 Task: Create a schedule automation trigger every 4 month on the 1 at 05:00 PM starting on July 1, 2025.
Action: Mouse moved to (894, 263)
Screenshot: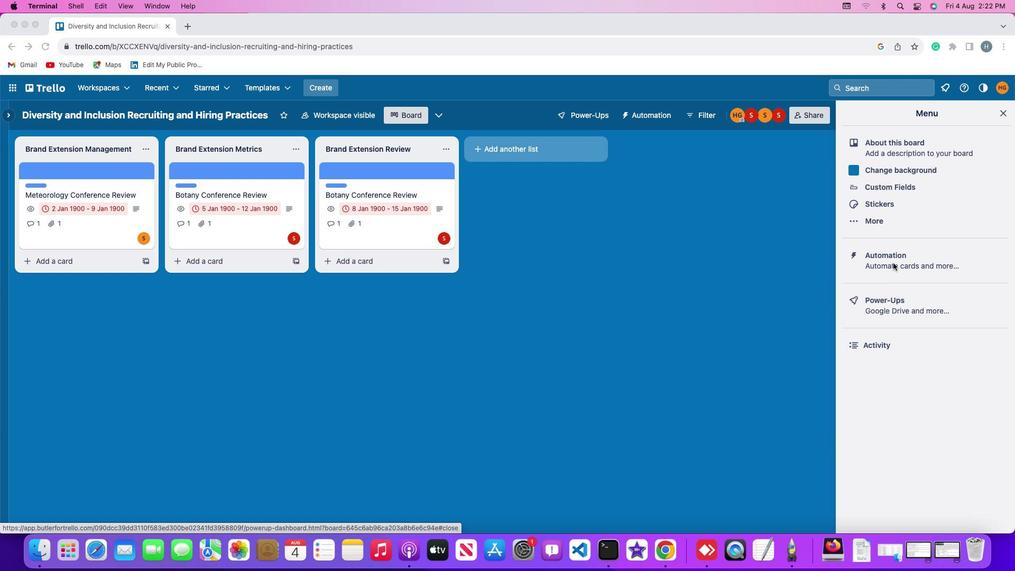 
Action: Mouse pressed left at (894, 263)
Screenshot: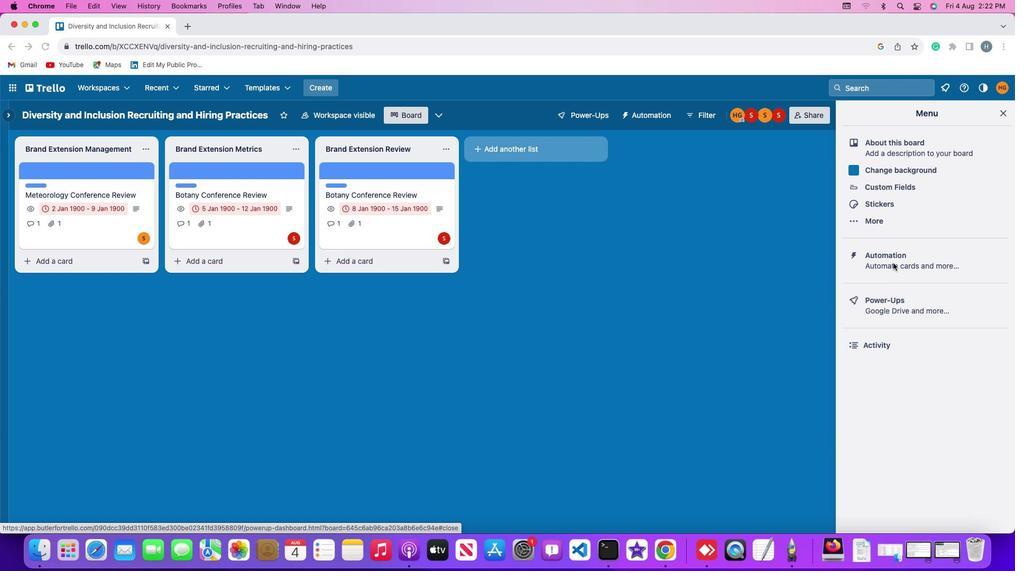 
Action: Mouse moved to (894, 263)
Screenshot: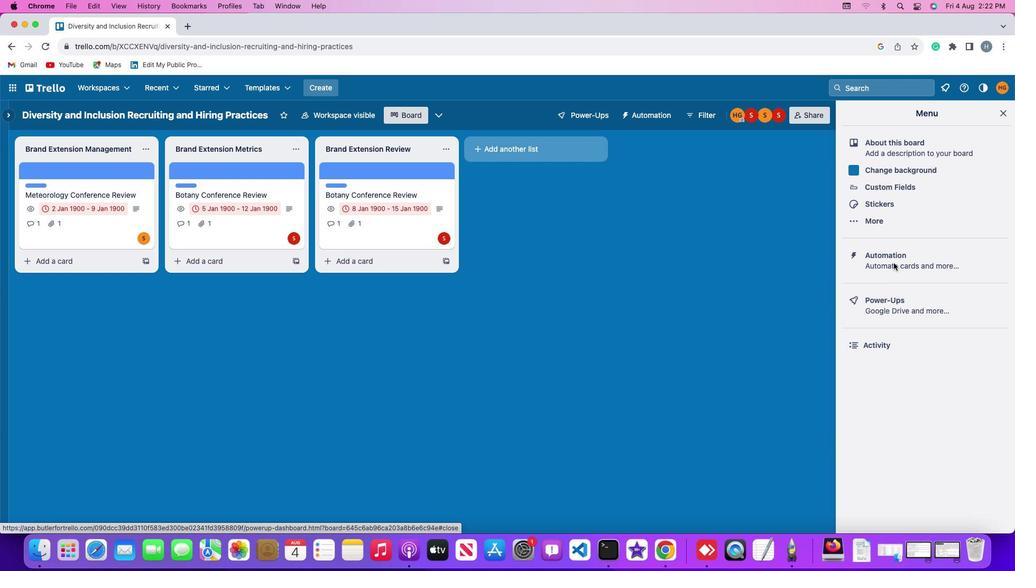 
Action: Mouse pressed left at (894, 263)
Screenshot: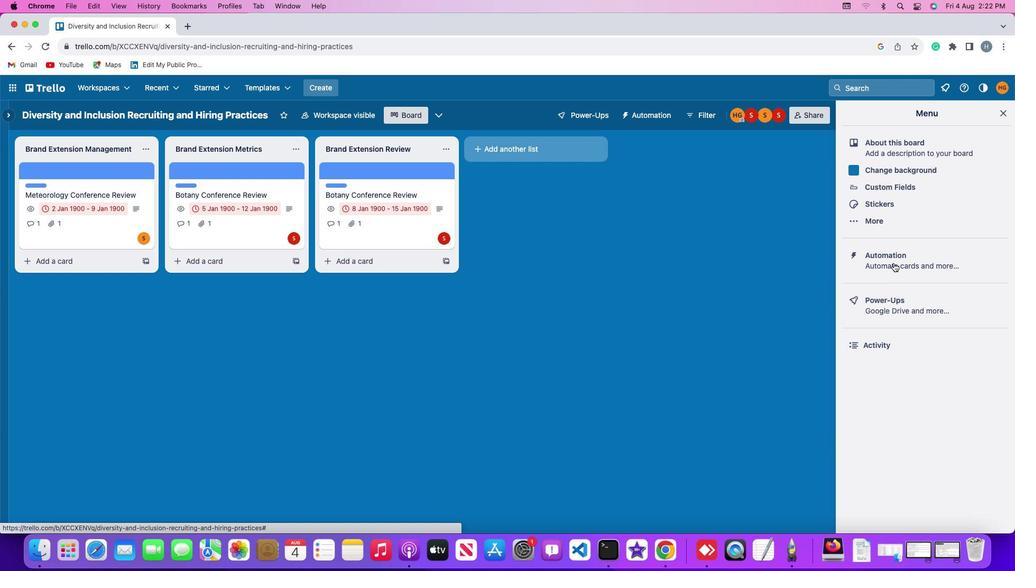
Action: Mouse moved to (60, 229)
Screenshot: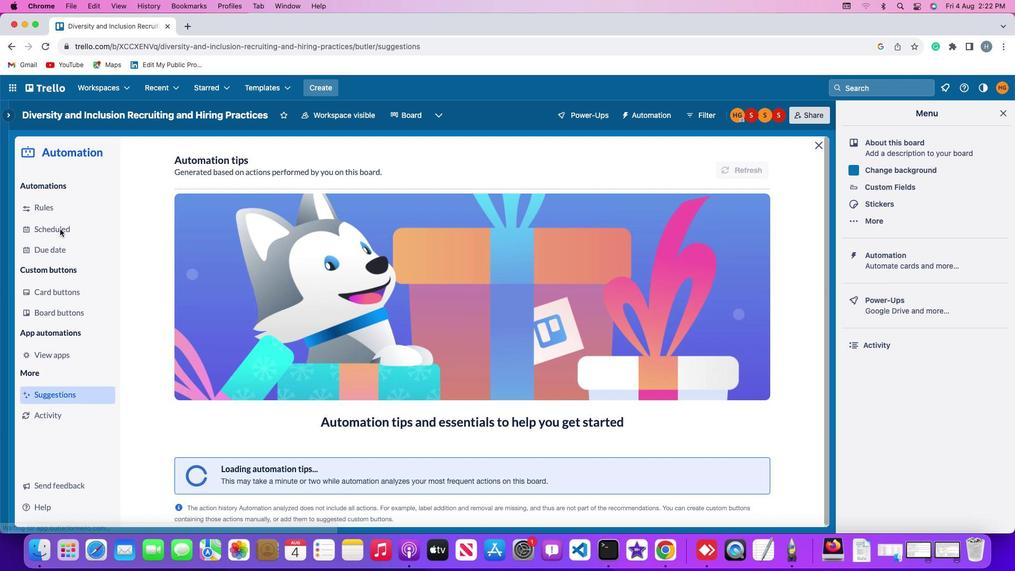 
Action: Mouse pressed left at (60, 229)
Screenshot: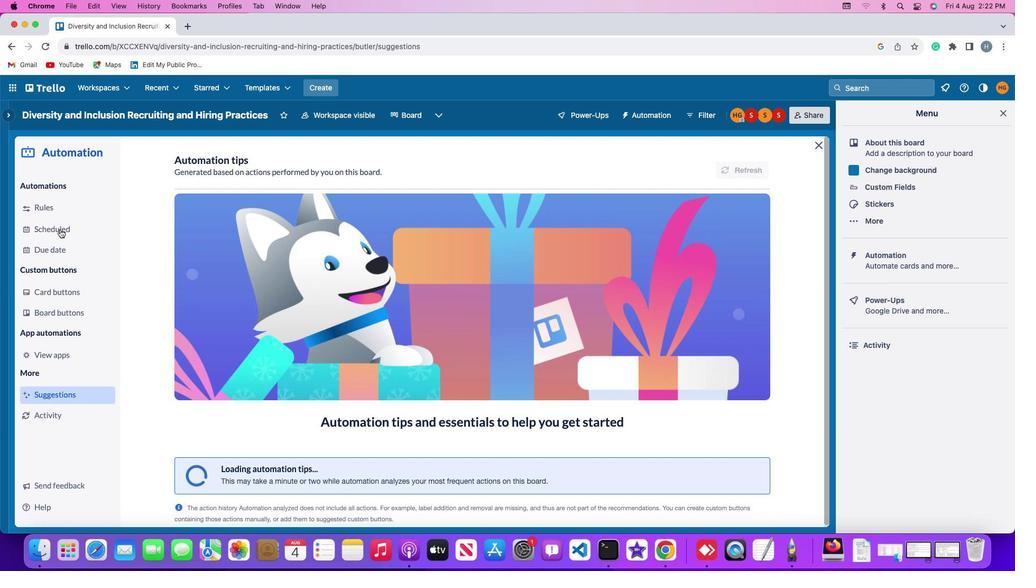 
Action: Mouse moved to (706, 162)
Screenshot: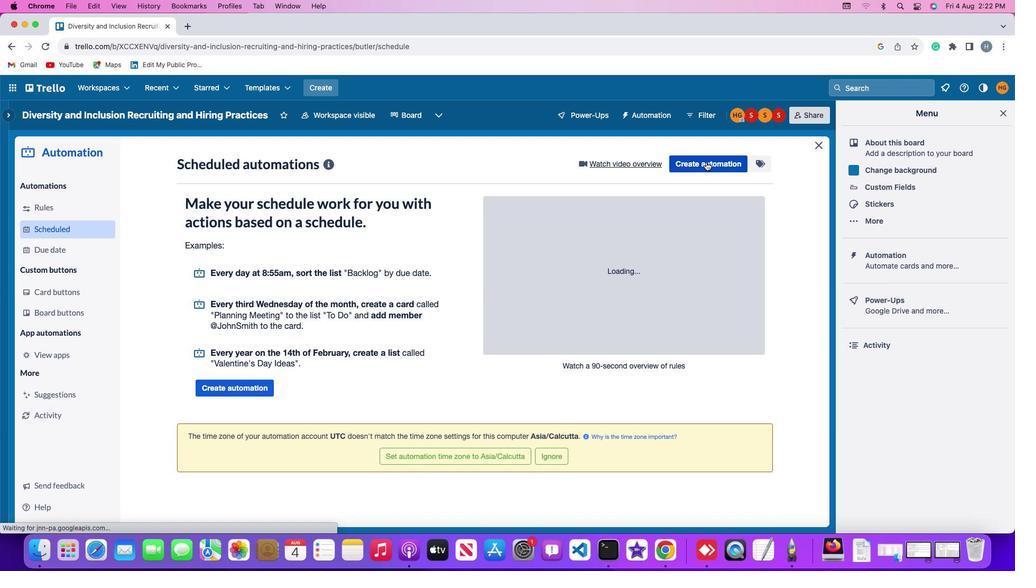 
Action: Mouse pressed left at (706, 162)
Screenshot: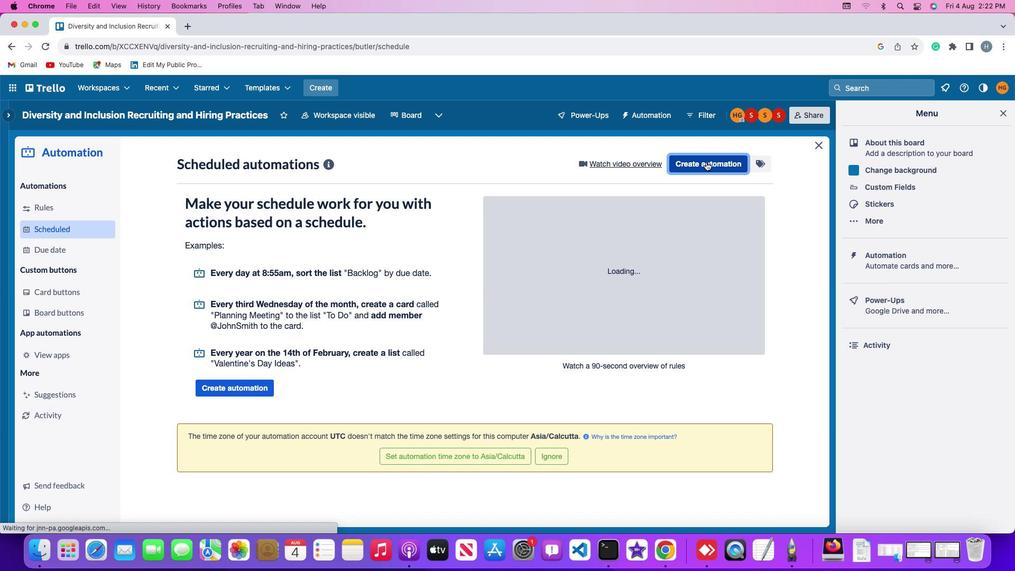 
Action: Mouse moved to (605, 262)
Screenshot: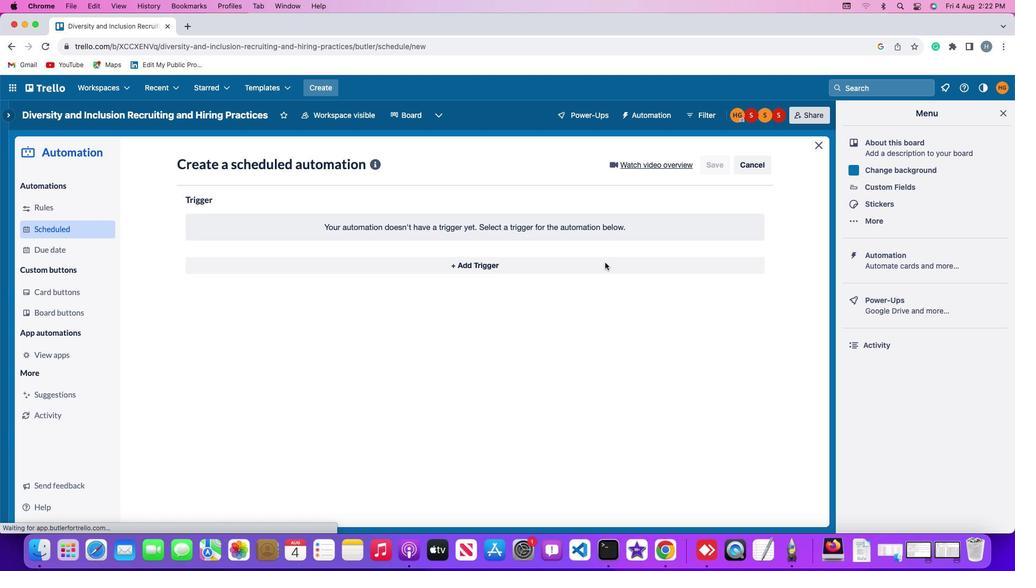 
Action: Mouse pressed left at (605, 262)
Screenshot: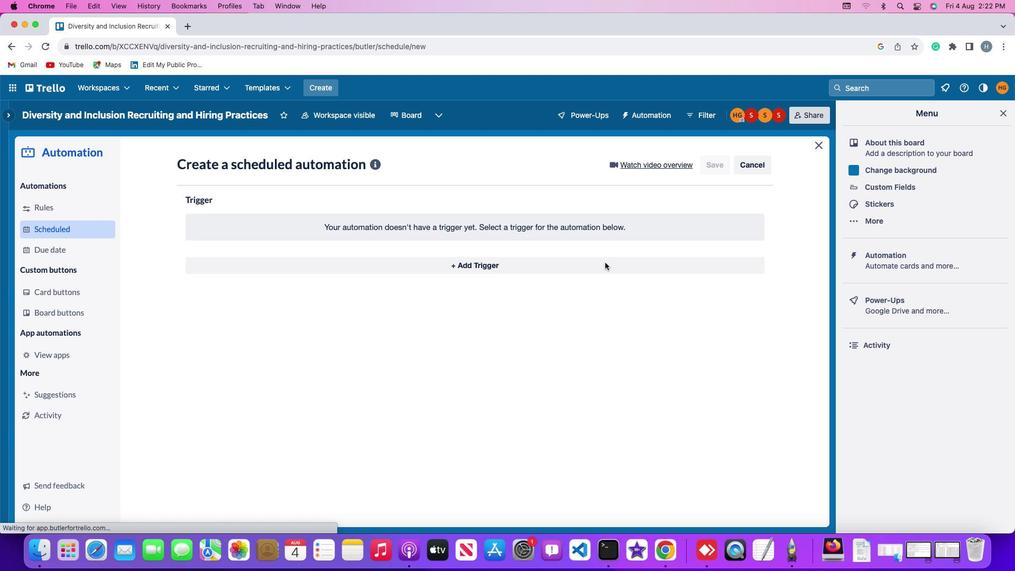 
Action: Mouse moved to (231, 445)
Screenshot: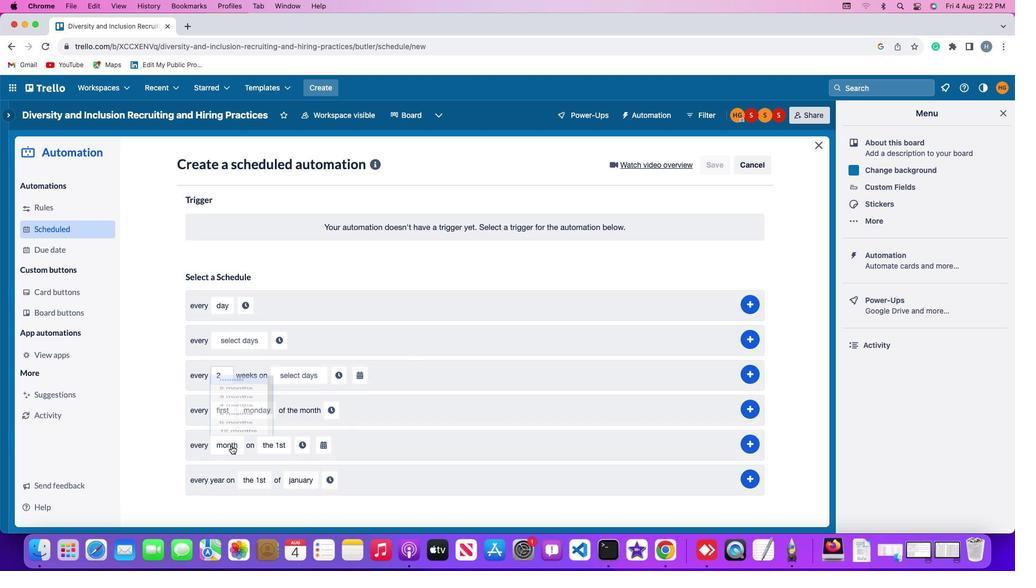 
Action: Mouse pressed left at (231, 445)
Screenshot: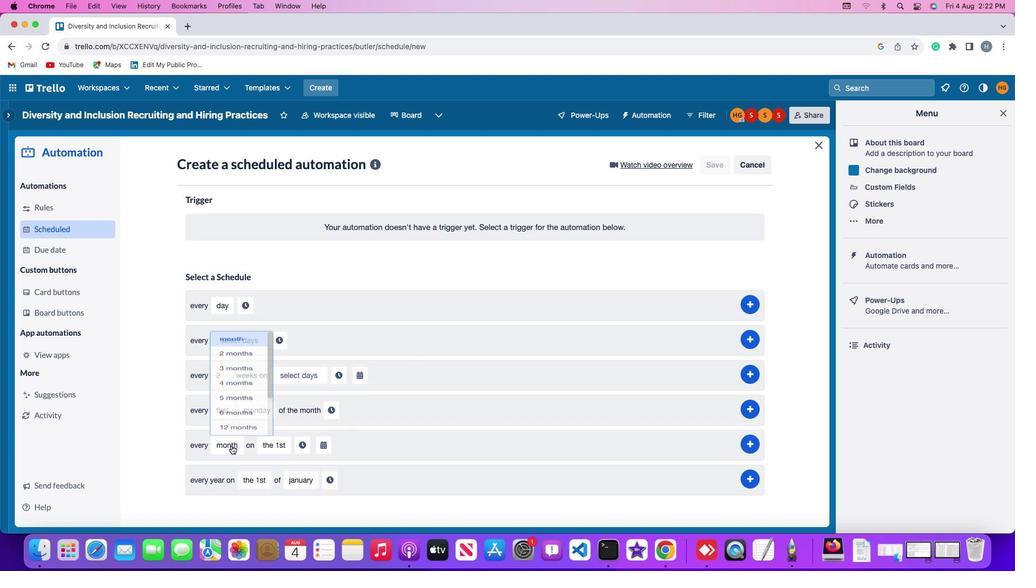 
Action: Mouse moved to (247, 361)
Screenshot: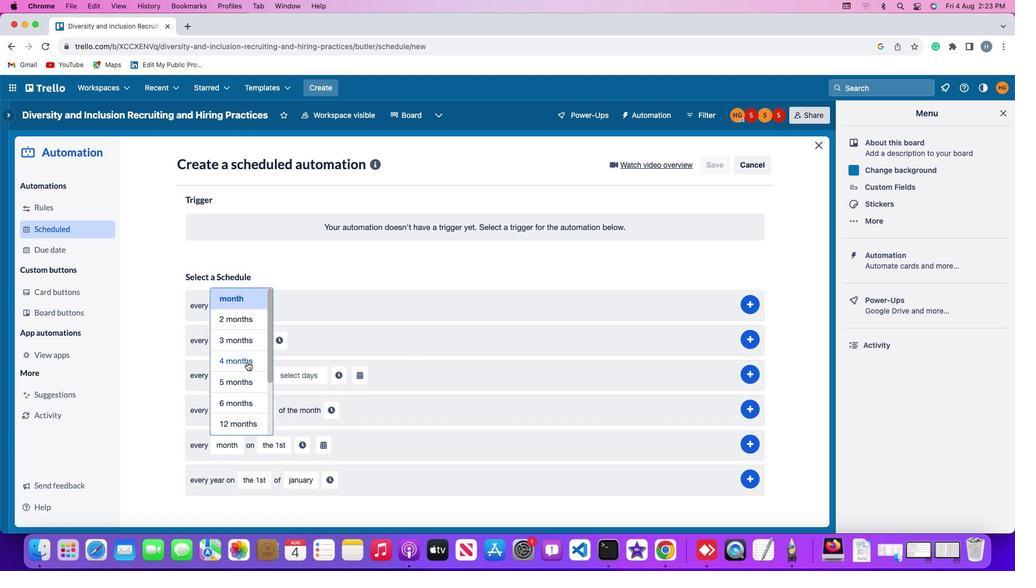
Action: Mouse pressed left at (247, 361)
Screenshot: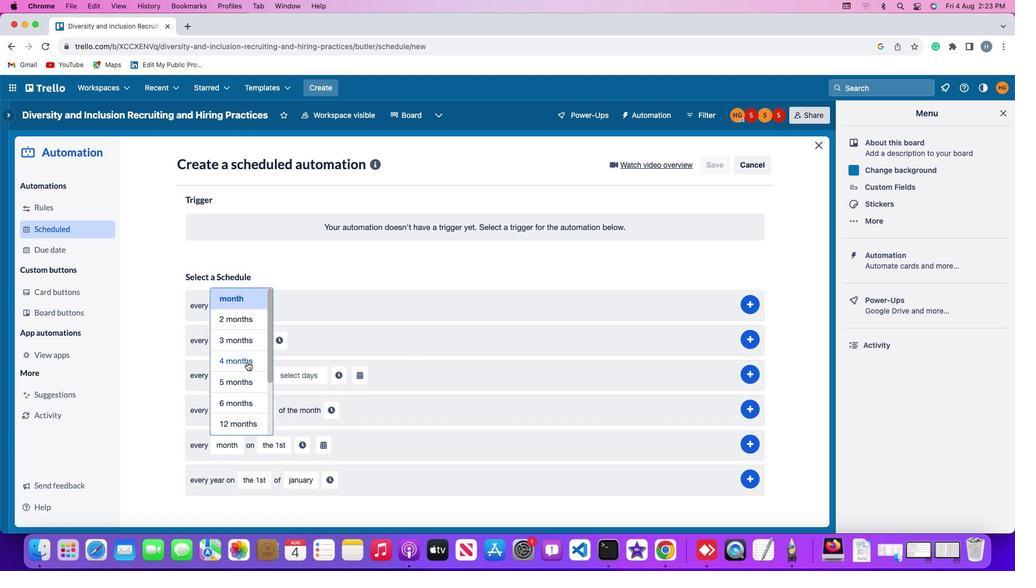 
Action: Mouse moved to (319, 296)
Screenshot: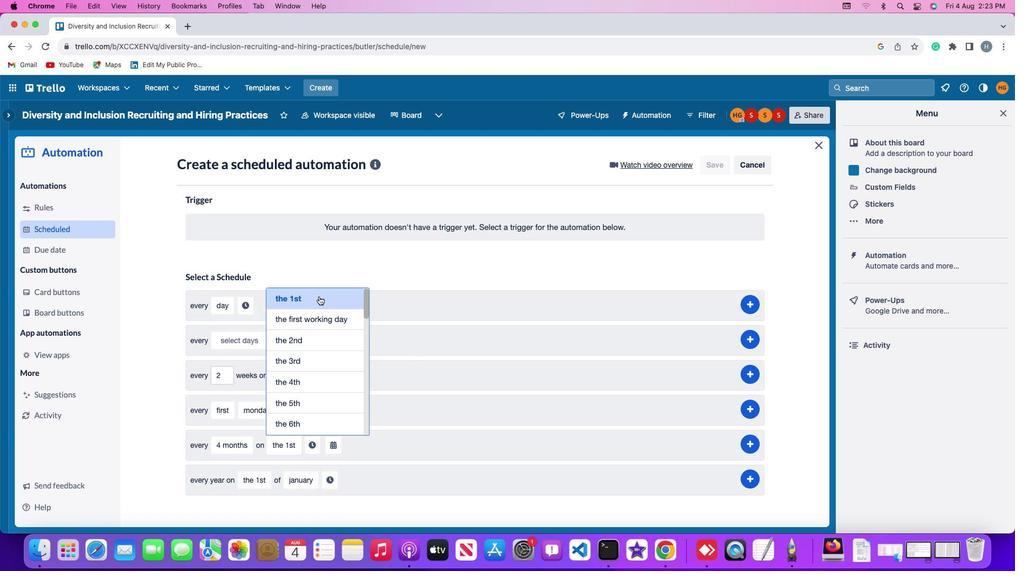 
Action: Mouse pressed left at (319, 296)
Screenshot: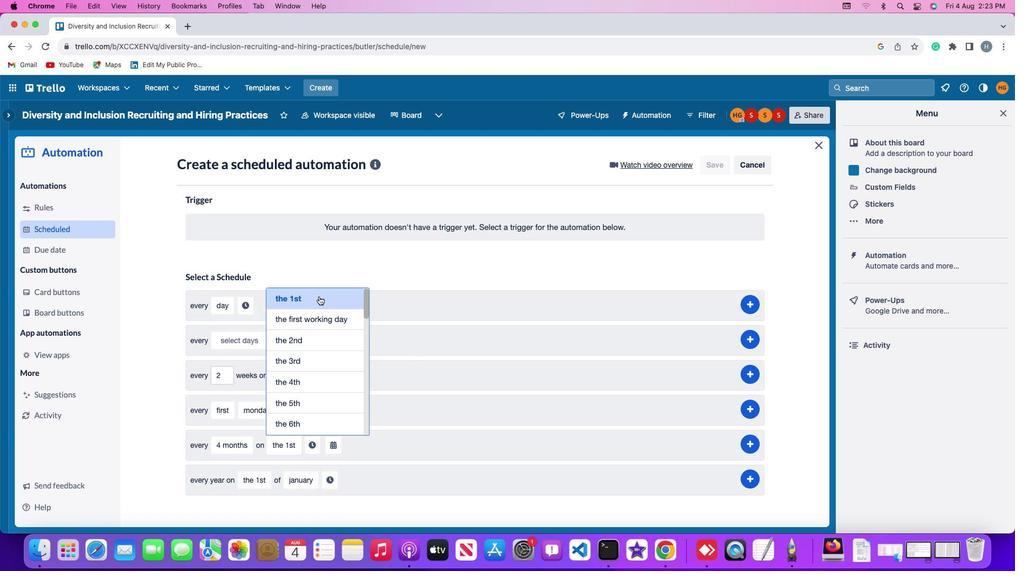 
Action: Mouse moved to (314, 451)
Screenshot: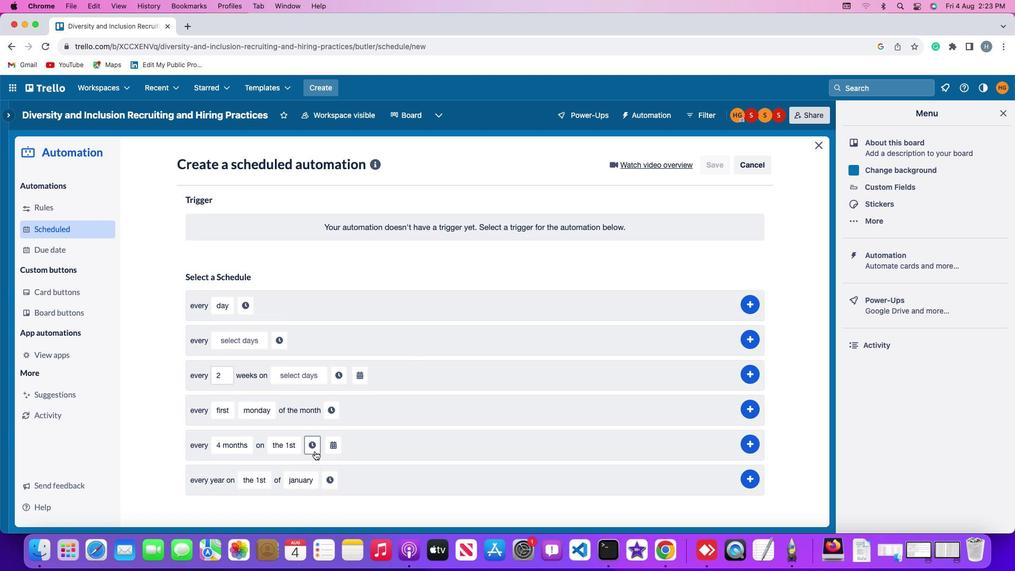
Action: Mouse pressed left at (314, 451)
Screenshot: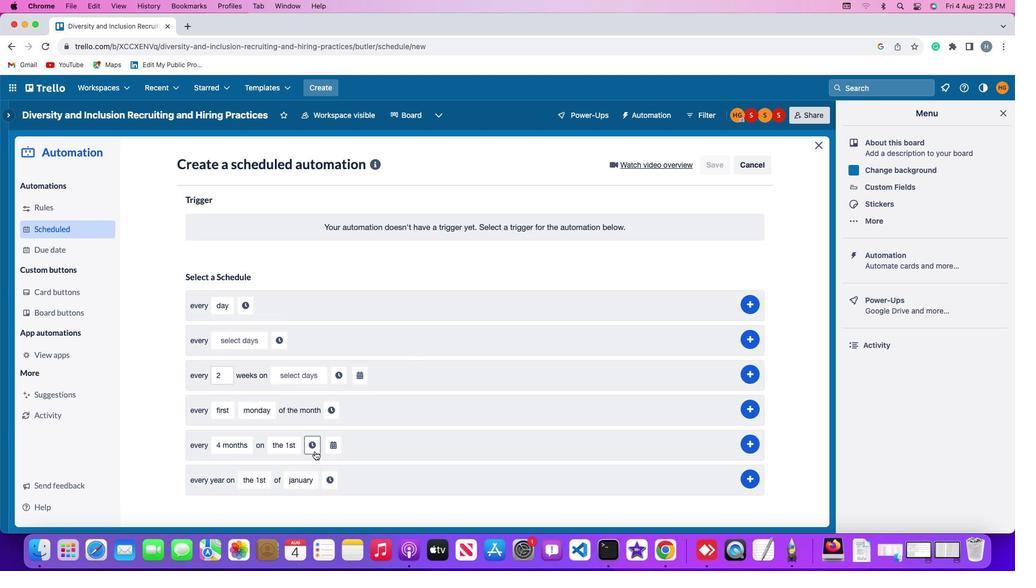 
Action: Mouse moved to (335, 449)
Screenshot: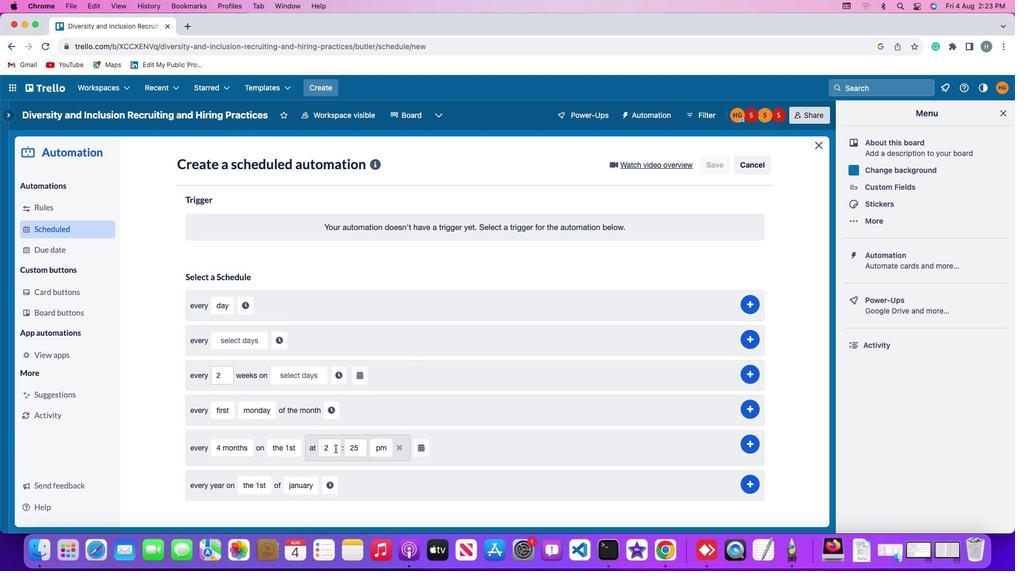 
Action: Mouse pressed left at (335, 449)
Screenshot: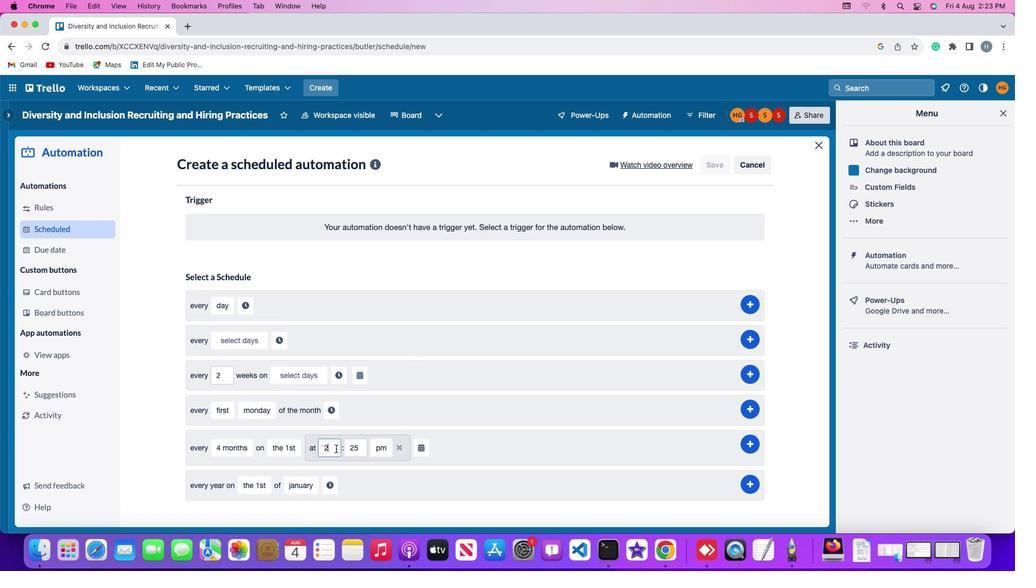 
Action: Mouse moved to (335, 448)
Screenshot: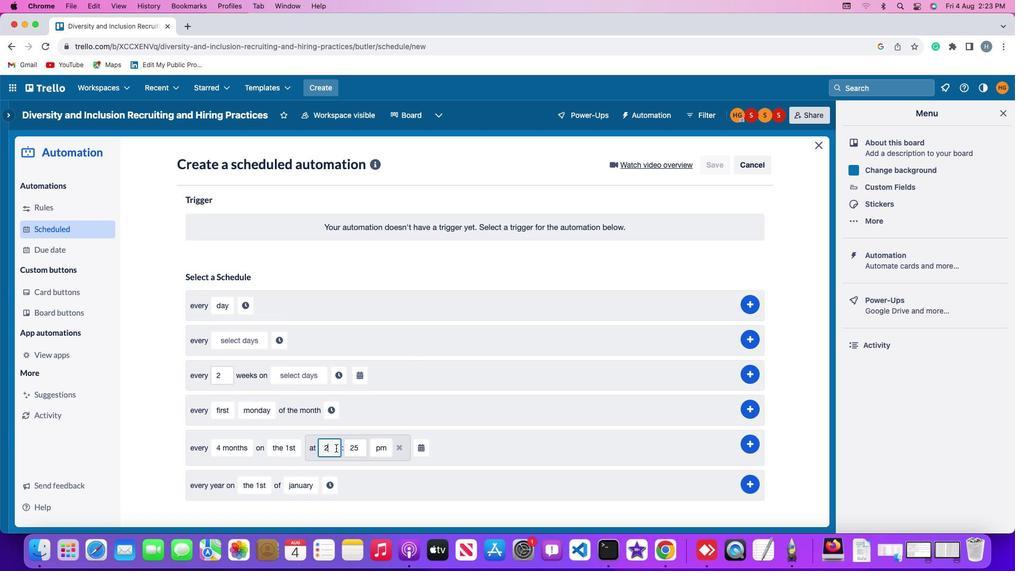 
Action: Key pressed Key.backspace
Screenshot: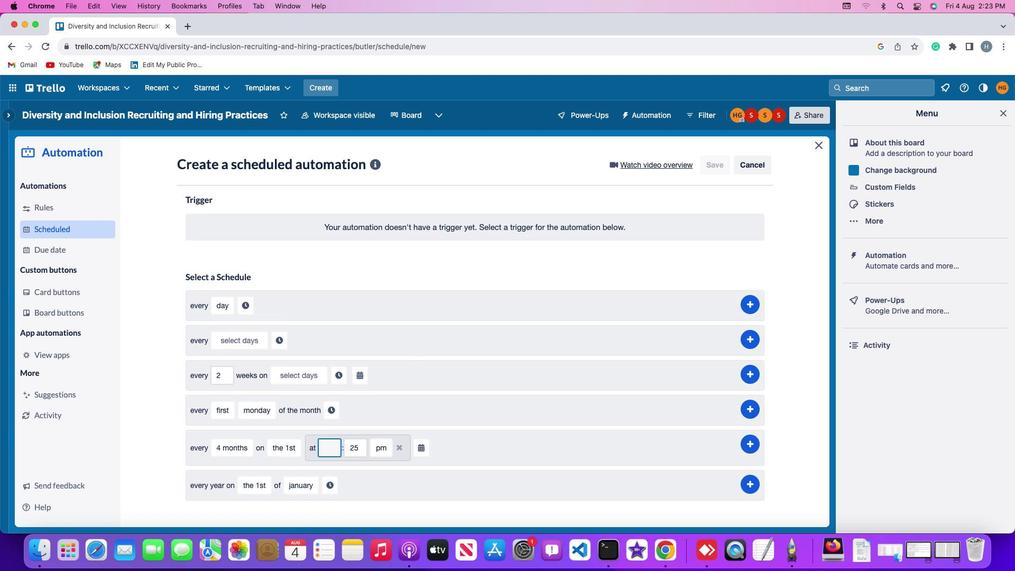 
Action: Mouse moved to (335, 448)
Screenshot: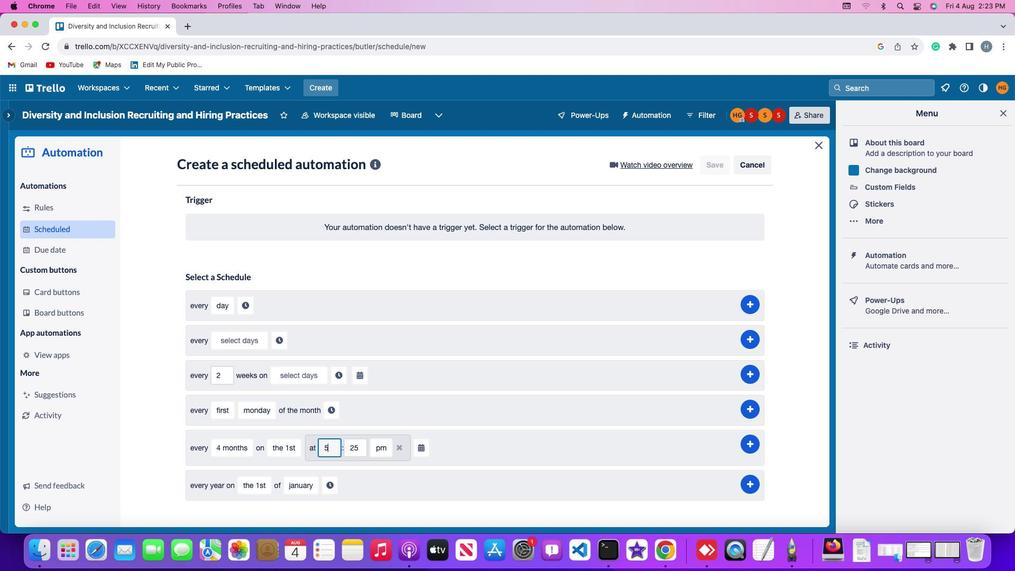 
Action: Key pressed '5'
Screenshot: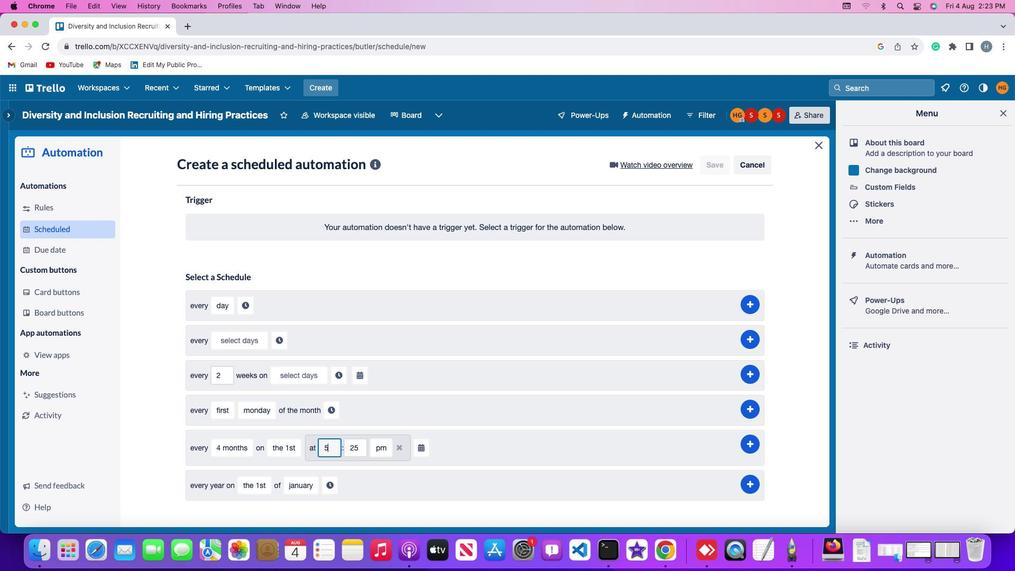 
Action: Mouse moved to (360, 445)
Screenshot: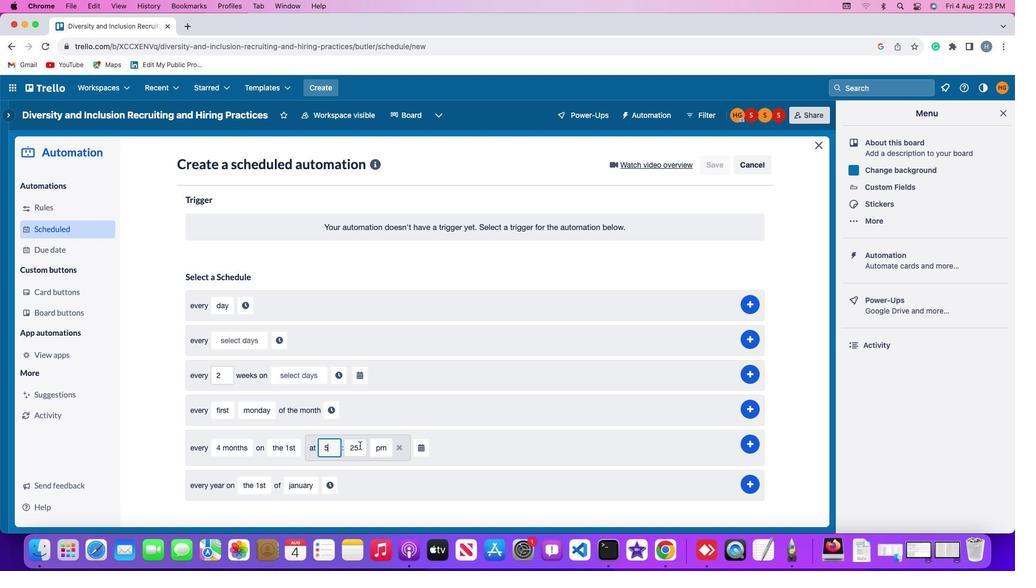 
Action: Mouse pressed left at (360, 445)
Screenshot: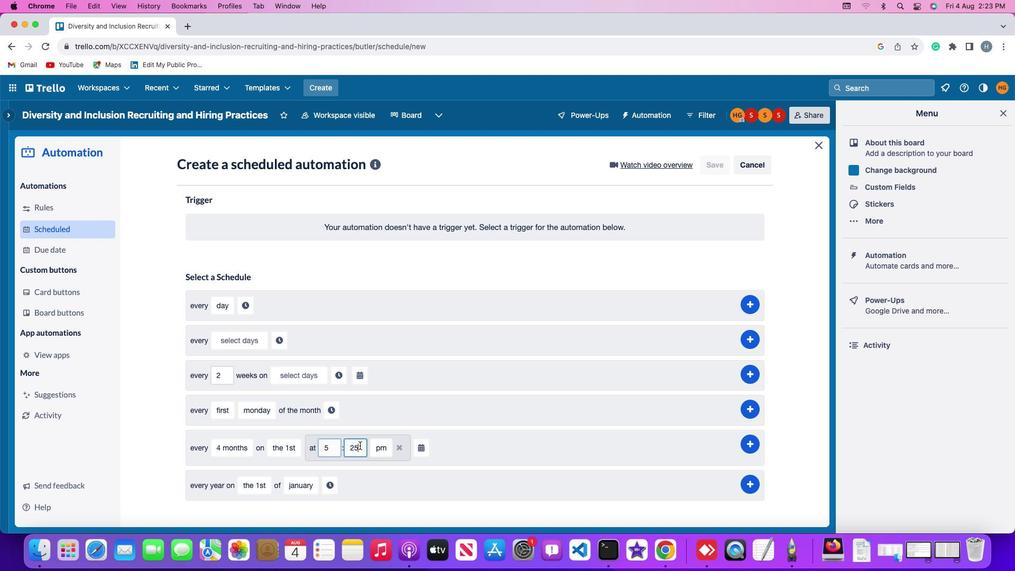 
Action: Key pressed Key.backspaceKey.backspace'0''0'
Screenshot: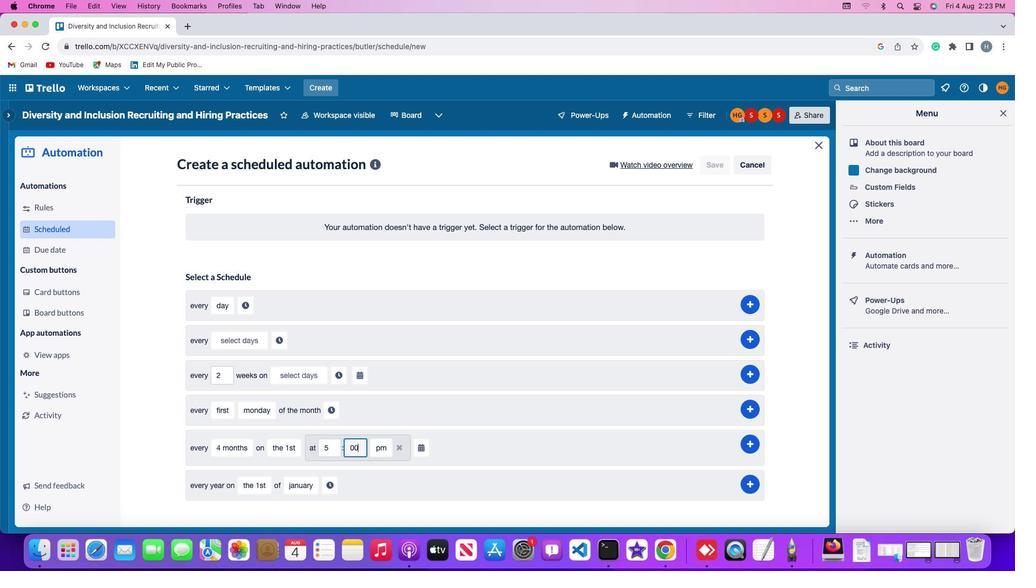 
Action: Mouse moved to (378, 448)
Screenshot: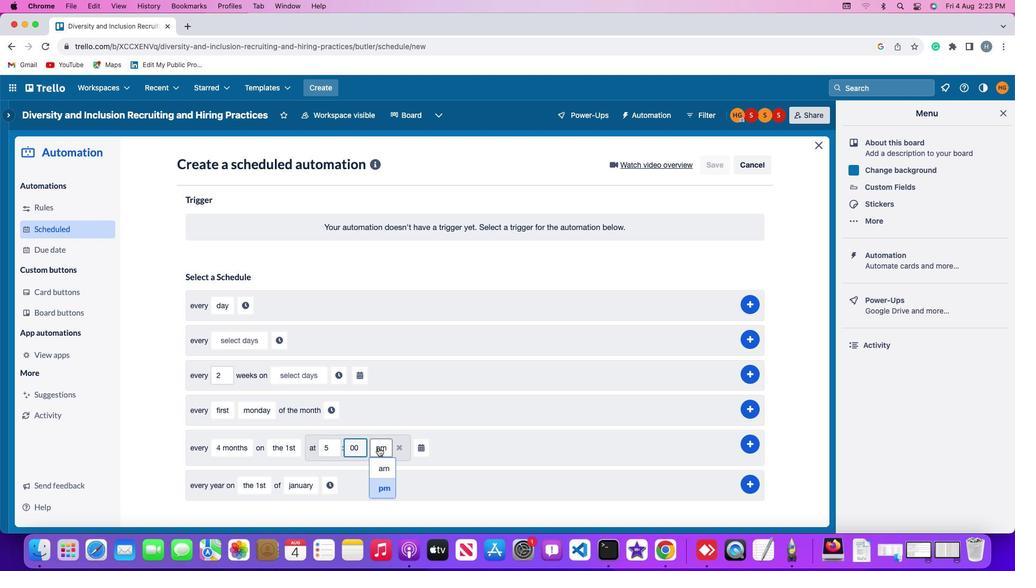 
Action: Mouse pressed left at (378, 448)
Screenshot: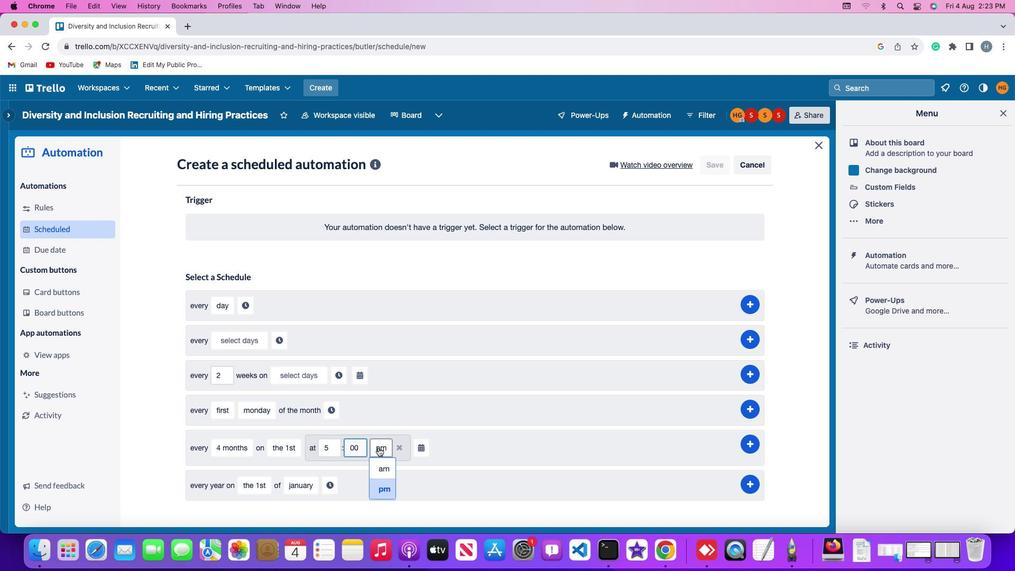 
Action: Mouse moved to (383, 490)
Screenshot: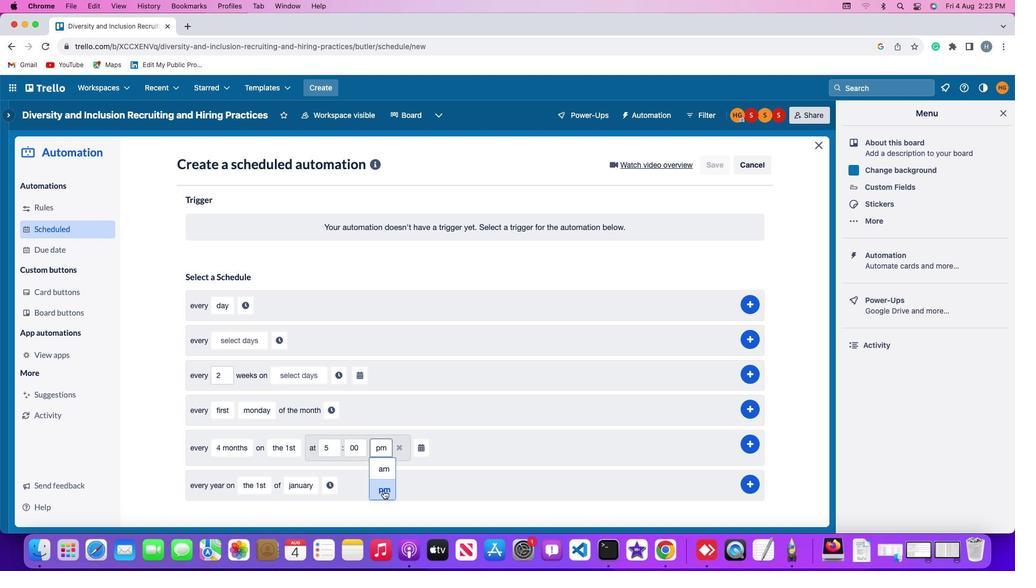 
Action: Mouse pressed left at (383, 490)
Screenshot: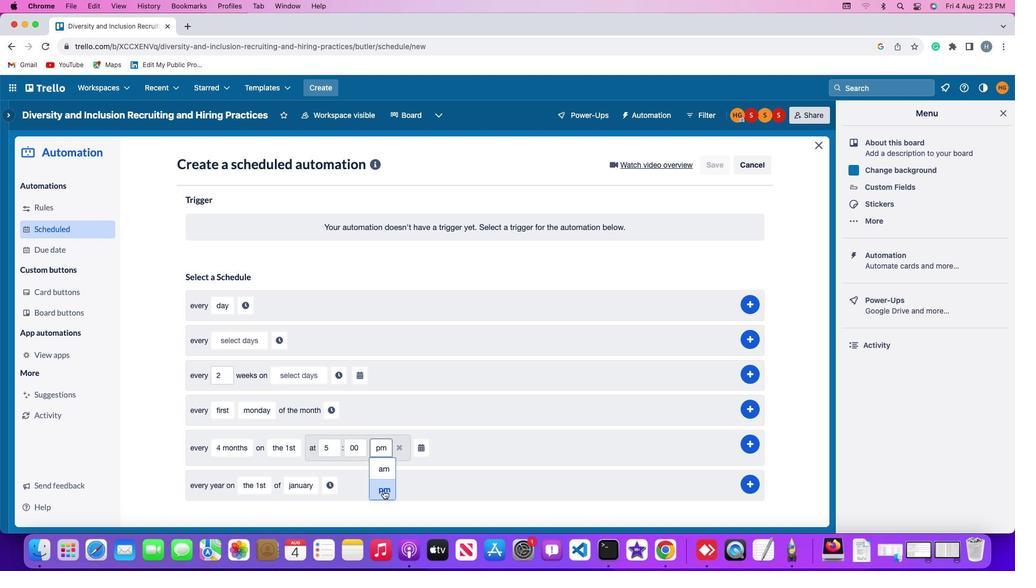 
Action: Mouse moved to (417, 446)
Screenshot: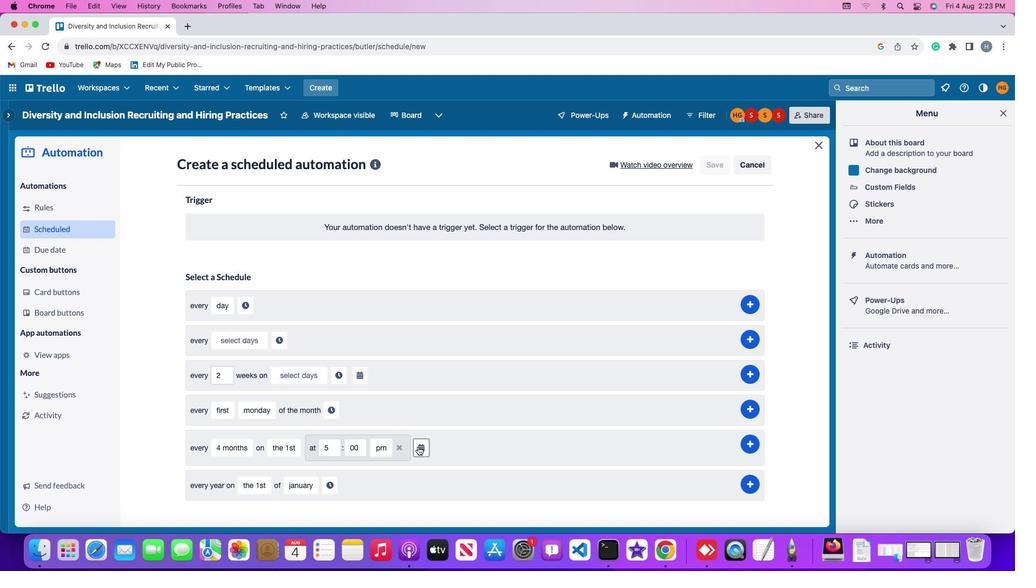 
Action: Mouse pressed left at (417, 446)
Screenshot: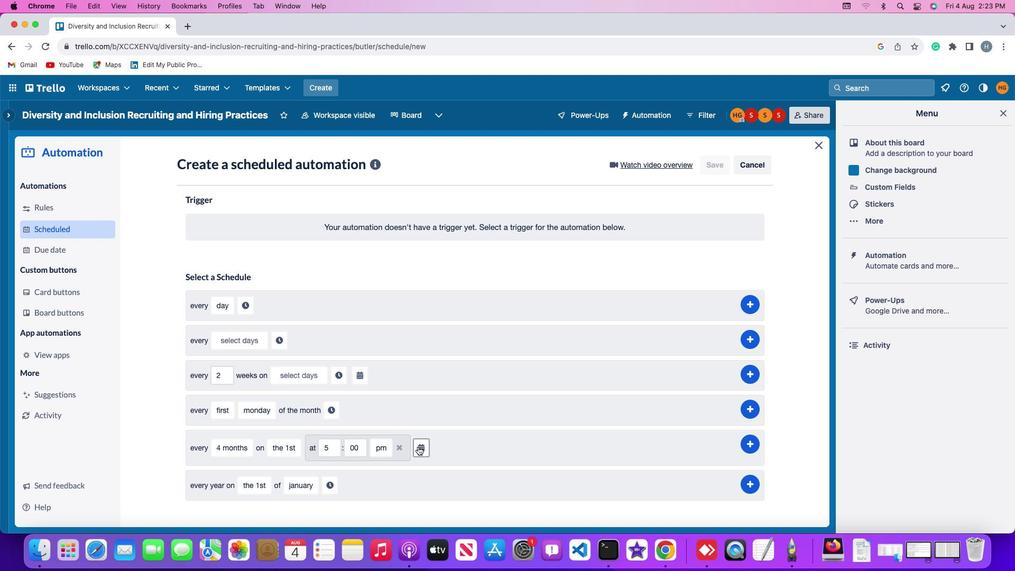 
Action: Mouse moved to (485, 460)
Screenshot: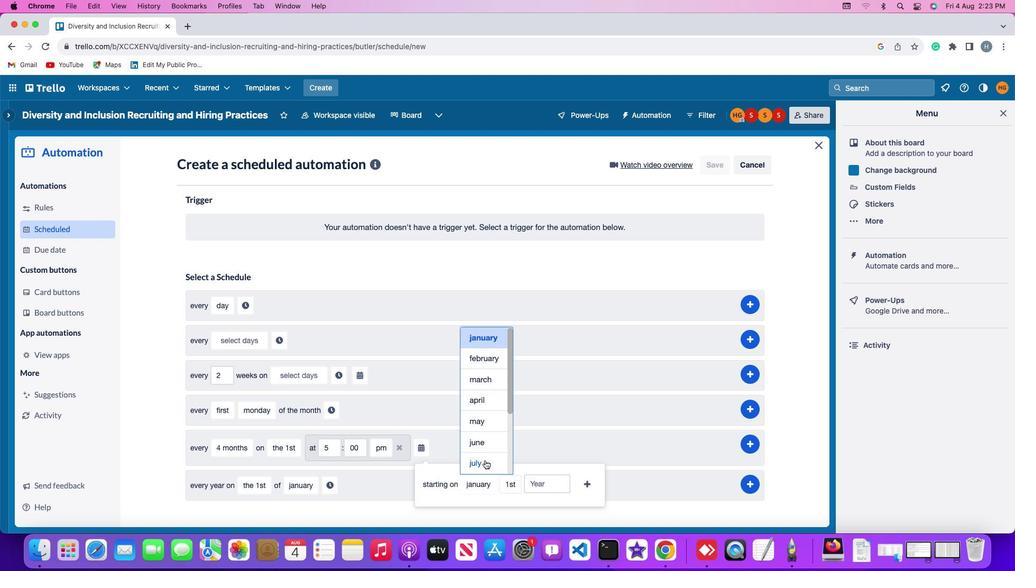 
Action: Mouse pressed left at (485, 460)
Screenshot: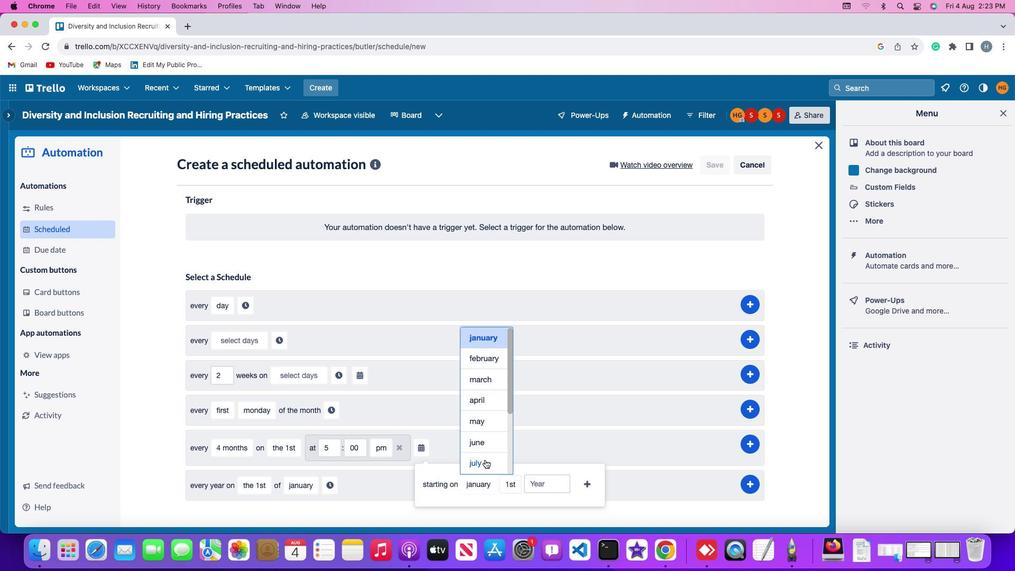 
Action: Mouse moved to (497, 335)
Screenshot: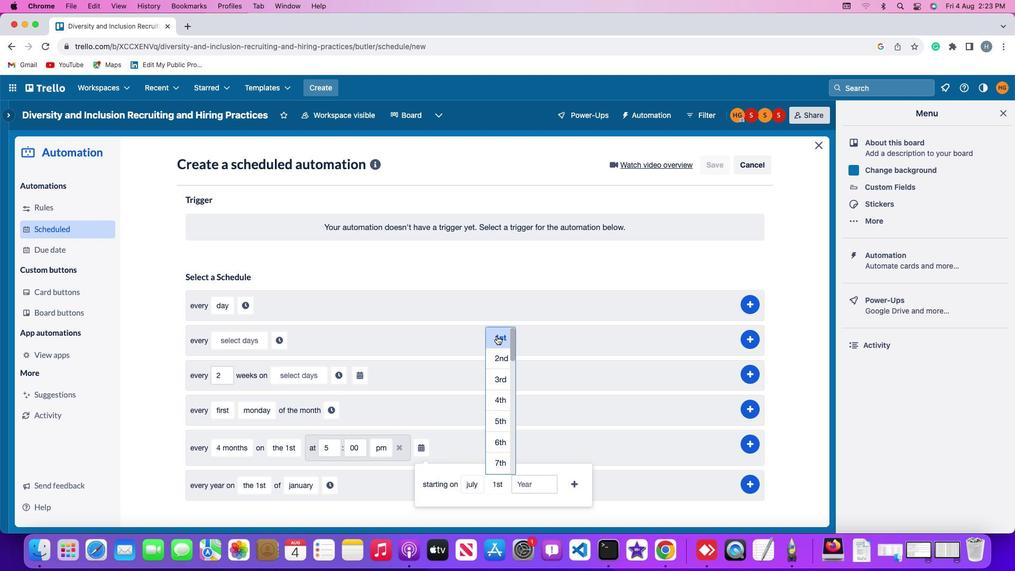 
Action: Mouse pressed left at (497, 335)
Screenshot: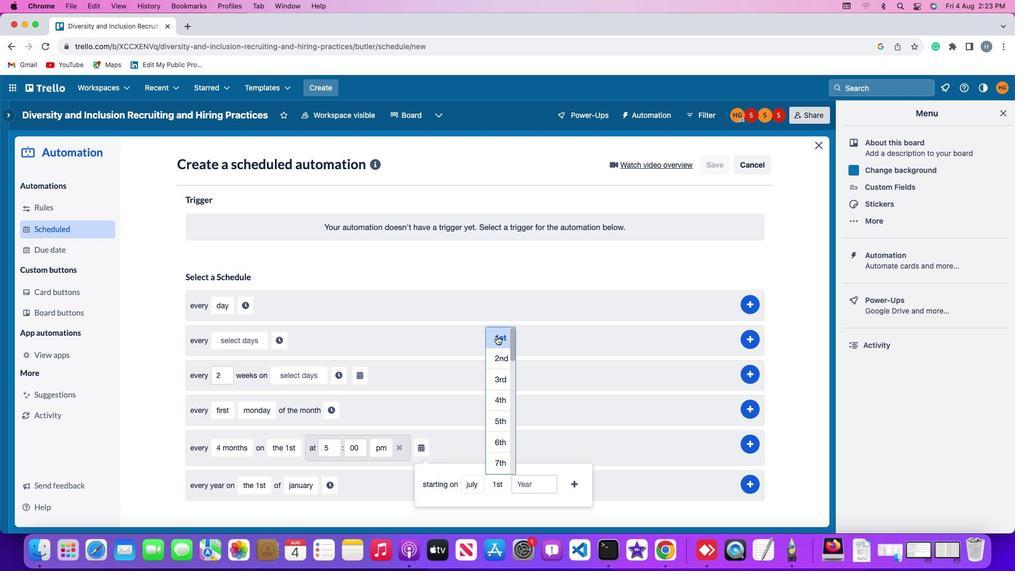
Action: Mouse moved to (524, 482)
Screenshot: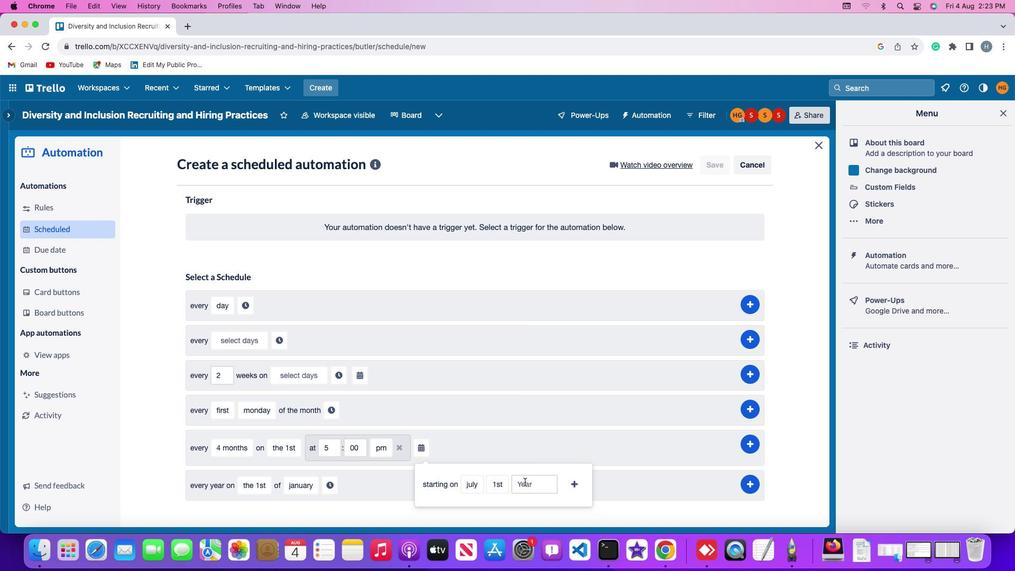 
Action: Mouse pressed left at (524, 482)
Screenshot: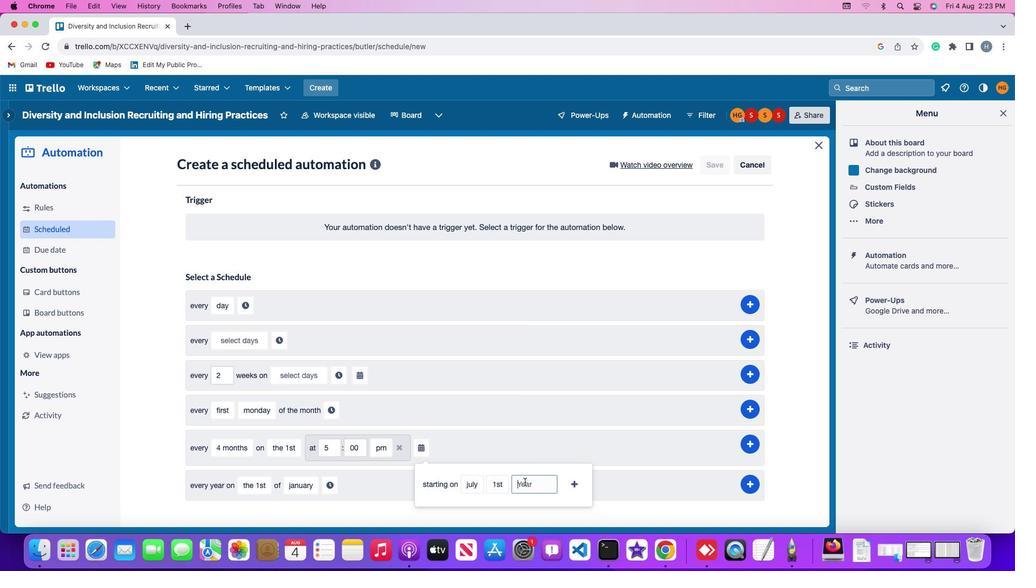 
Action: Mouse moved to (525, 482)
Screenshot: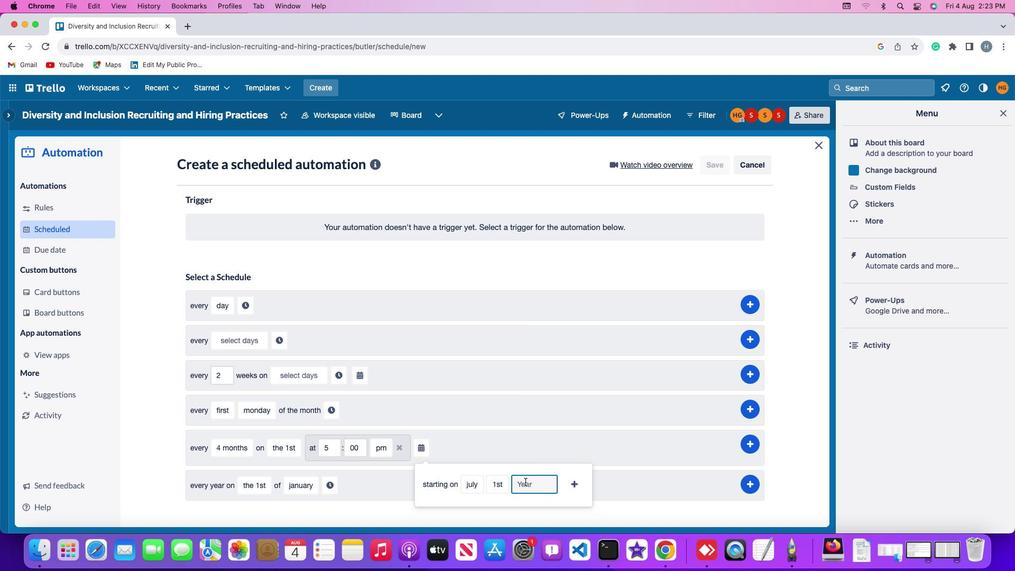 
Action: Key pressed '2''0''2''5'
Screenshot: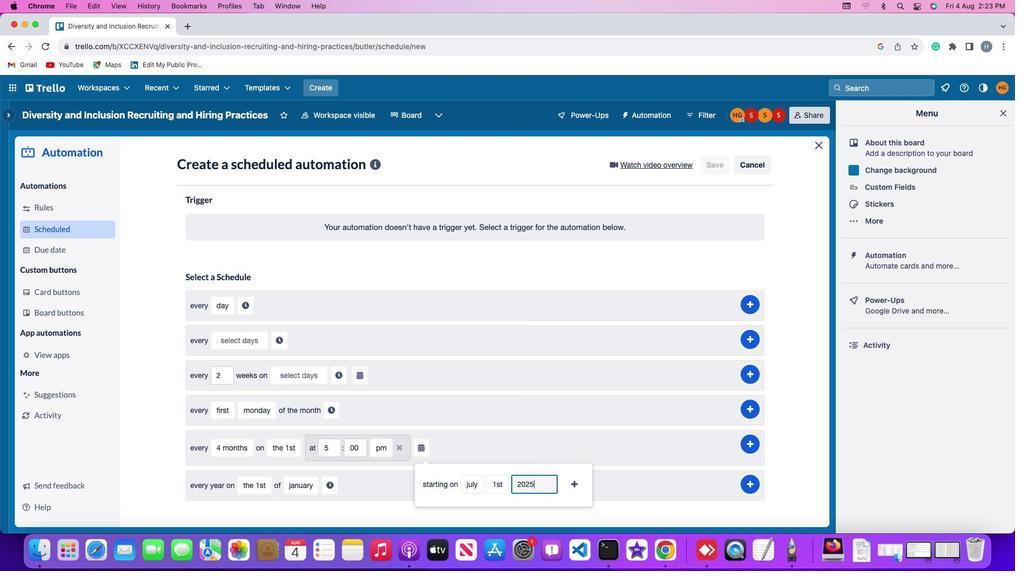 
Action: Mouse moved to (572, 485)
Screenshot: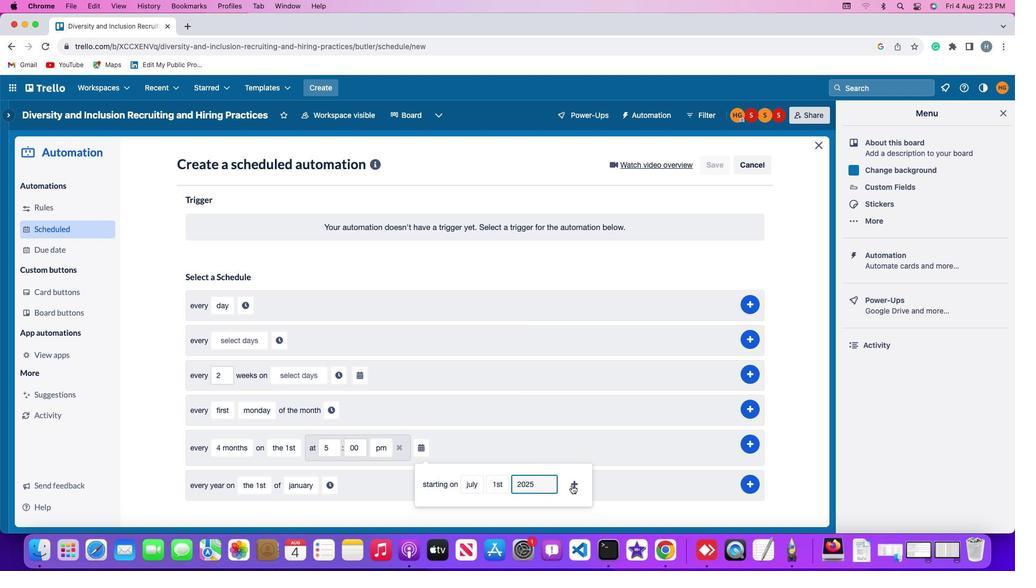 
Action: Mouse pressed left at (572, 485)
Screenshot: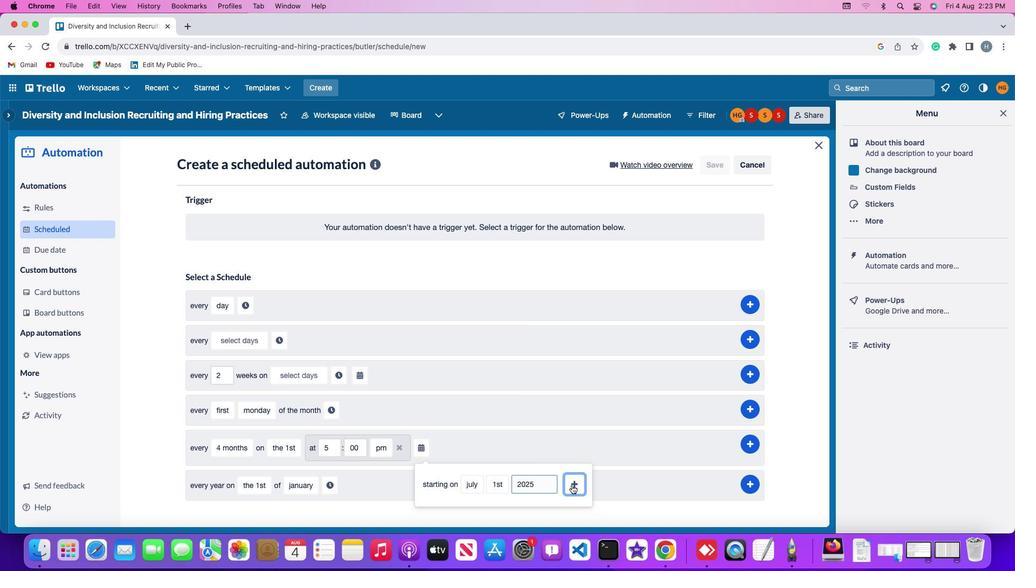 
Action: Mouse moved to (750, 443)
Screenshot: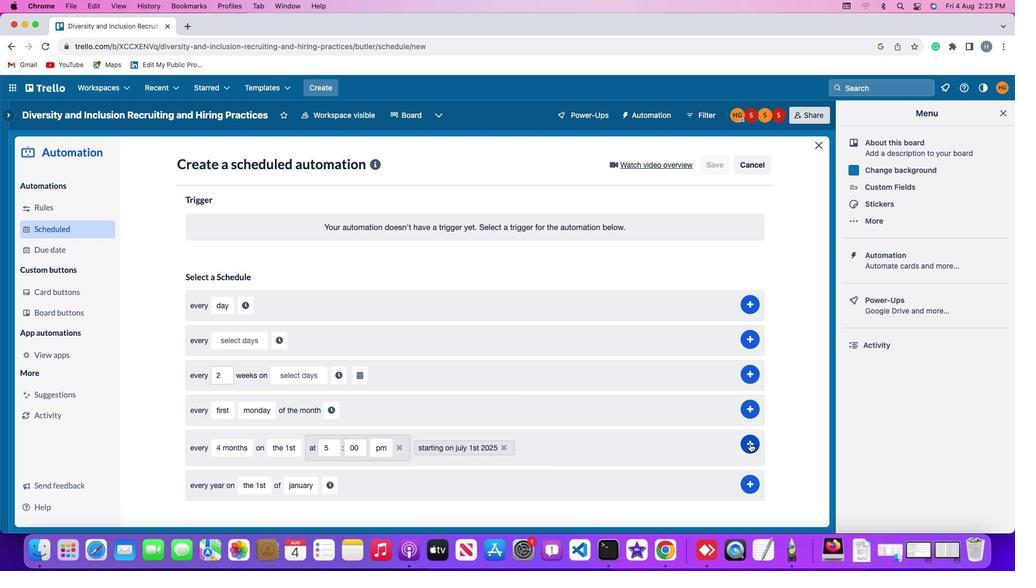 
Action: Mouse pressed left at (750, 443)
Screenshot: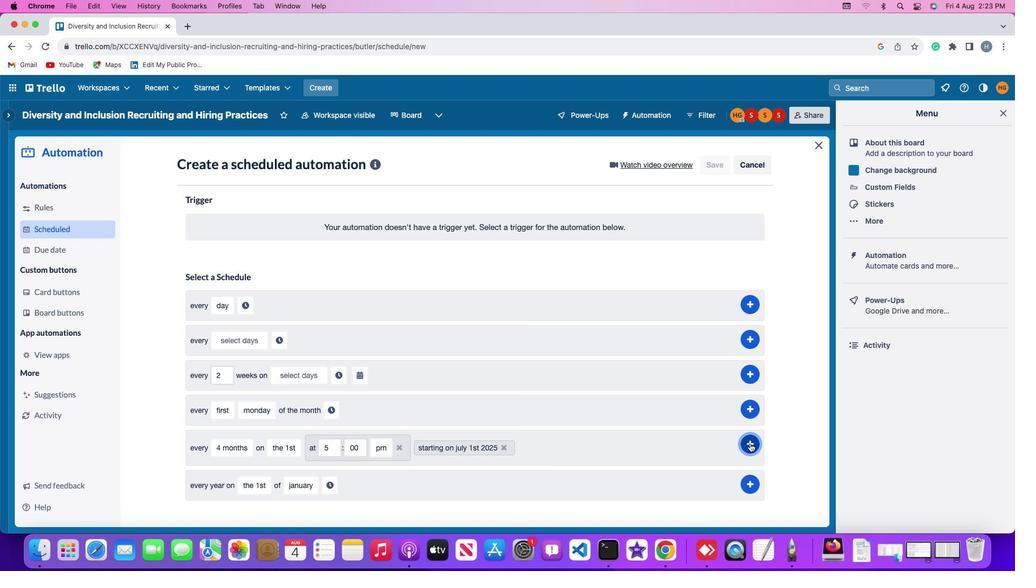 
Action: Mouse moved to (624, 295)
Screenshot: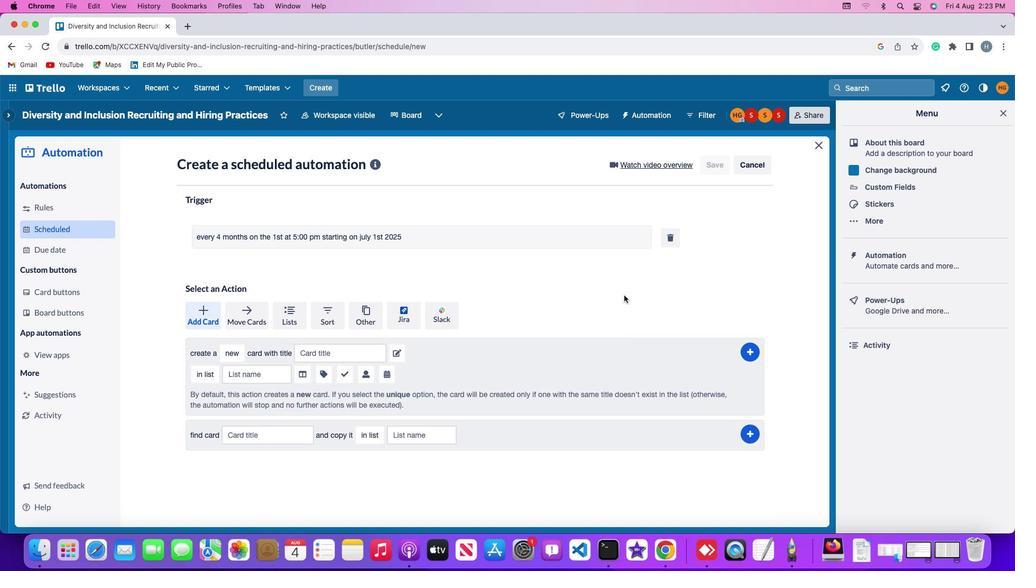 
